 Task: Add Attachment from computer to Card Card0000000205 in Board Board0000000052 in Workspace WS0000000018 in Trello. Add Cover Green to Card Card0000000205 in Board Board0000000052 in Workspace WS0000000018 in Trello. Add "Move Card To …" Button titled Button0000000205 to "top" of the list "To Do" to Card Card0000000205 in Board Board0000000052 in Workspace WS0000000018 in Trello. Add Description DS0000000205 to Card Card0000000206 in Board Board0000000052 in Workspace WS0000000018 in Trello. Add Comment CM0000000205 to Card Card0000000206 in Board Board0000000052 in Workspace WS0000000018 in Trello
Action: Mouse moved to (496, 49)
Screenshot: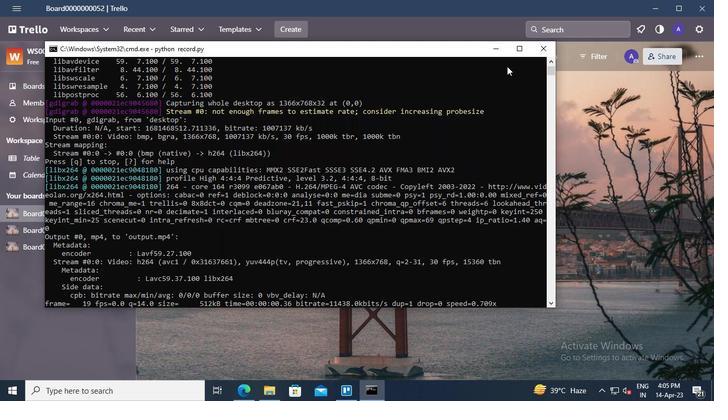
Action: Mouse pressed left at (496, 49)
Screenshot: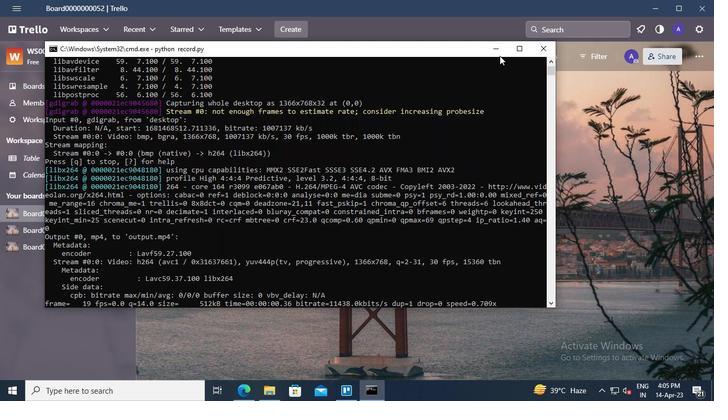 
Action: Mouse moved to (218, 114)
Screenshot: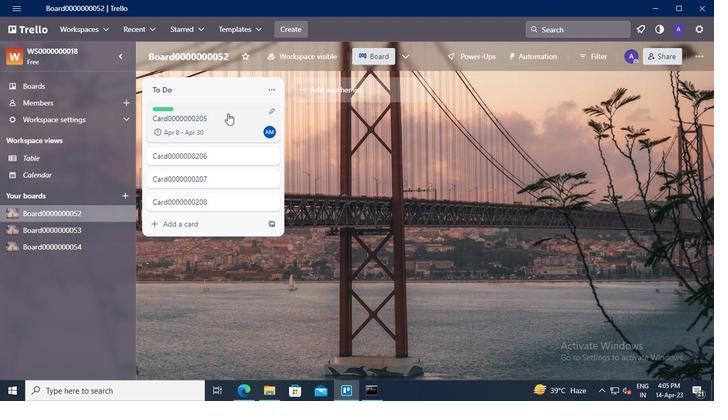 
Action: Mouse pressed left at (218, 114)
Screenshot: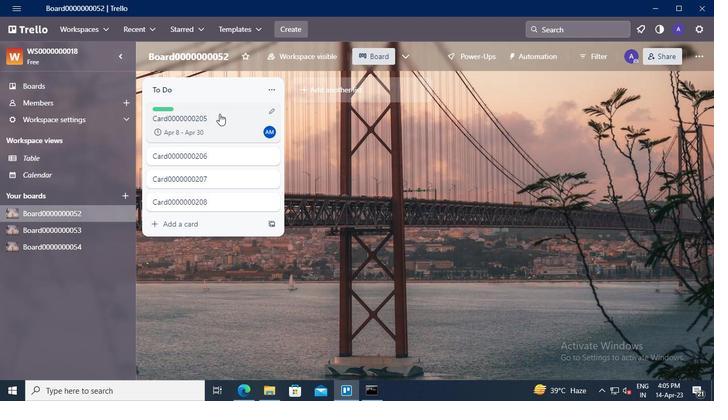 
Action: Mouse moved to (481, 181)
Screenshot: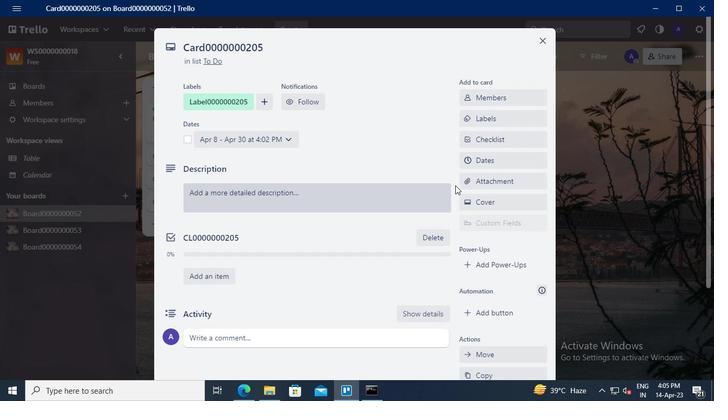 
Action: Mouse pressed left at (481, 181)
Screenshot: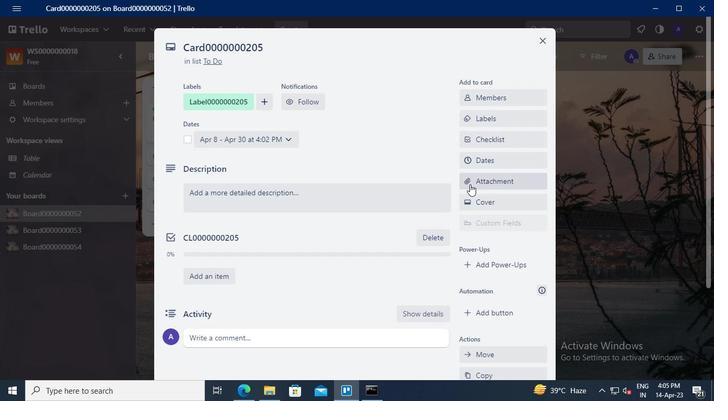 
Action: Mouse moved to (494, 94)
Screenshot: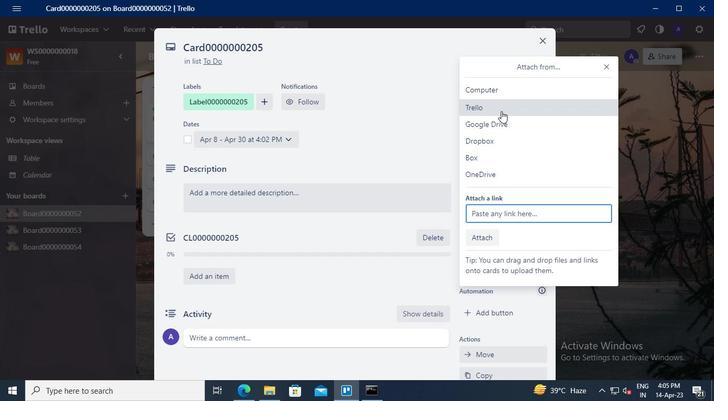 
Action: Mouse pressed left at (494, 94)
Screenshot: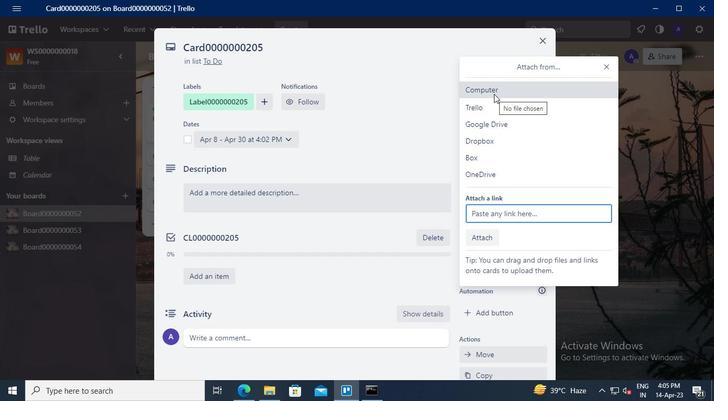
Action: Mouse moved to (235, 90)
Screenshot: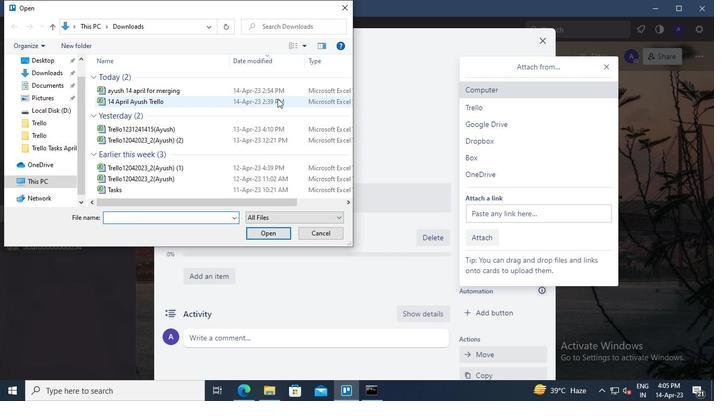 
Action: Mouse pressed left at (235, 90)
Screenshot: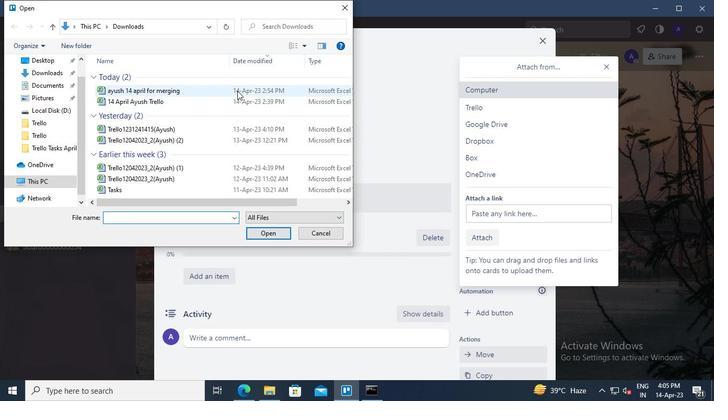 
Action: Mouse moved to (275, 232)
Screenshot: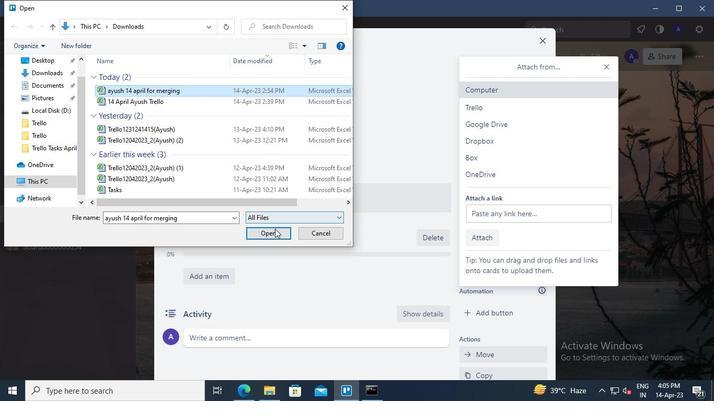 
Action: Mouse pressed left at (275, 232)
Screenshot: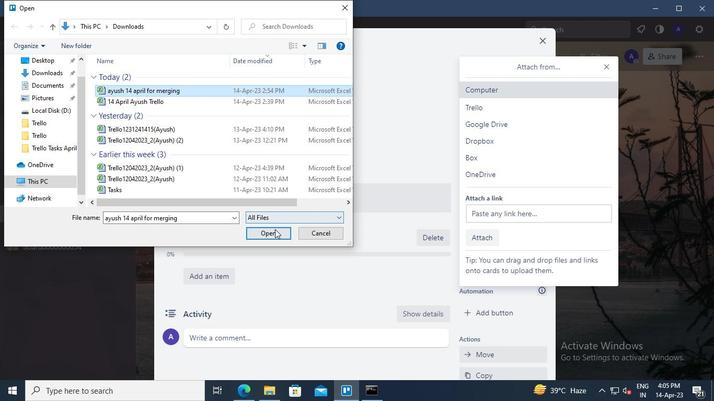 
Action: Mouse moved to (485, 203)
Screenshot: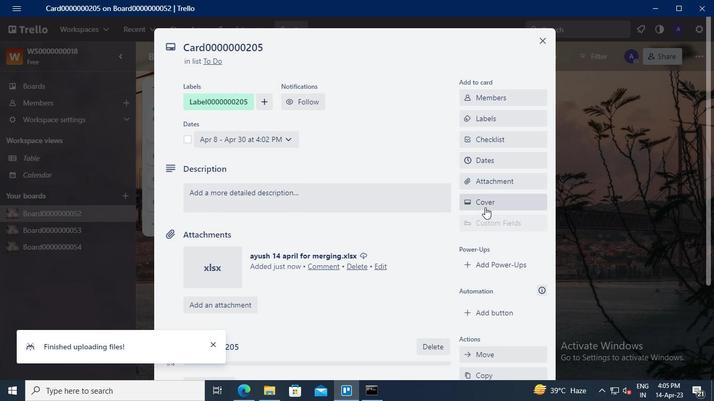 
Action: Mouse pressed left at (485, 203)
Screenshot: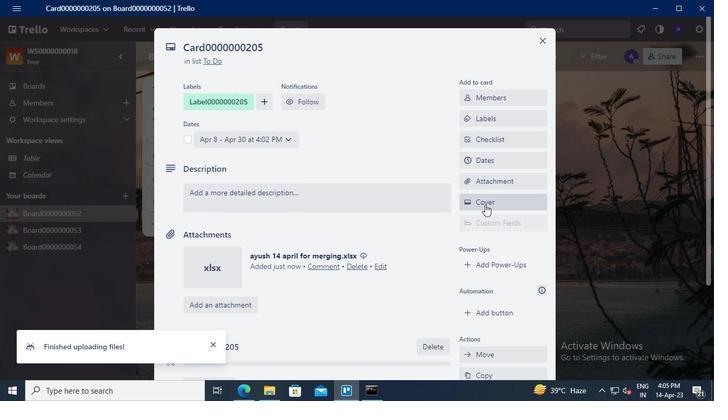 
Action: Mouse moved to (485, 172)
Screenshot: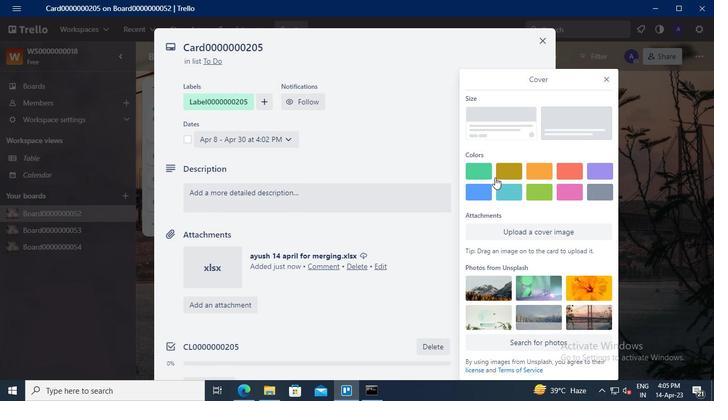 
Action: Mouse pressed left at (485, 172)
Screenshot: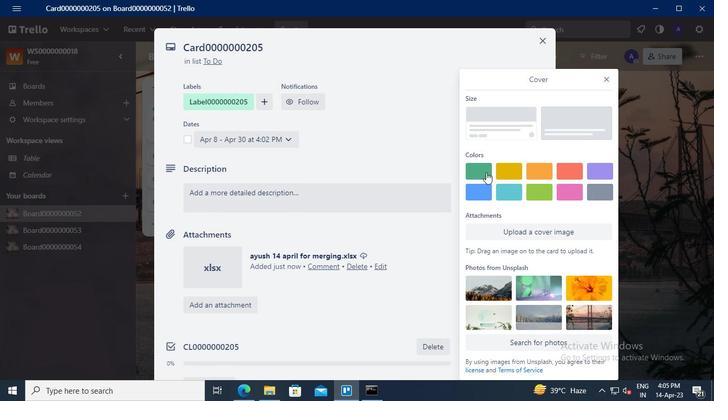 
Action: Mouse moved to (605, 61)
Screenshot: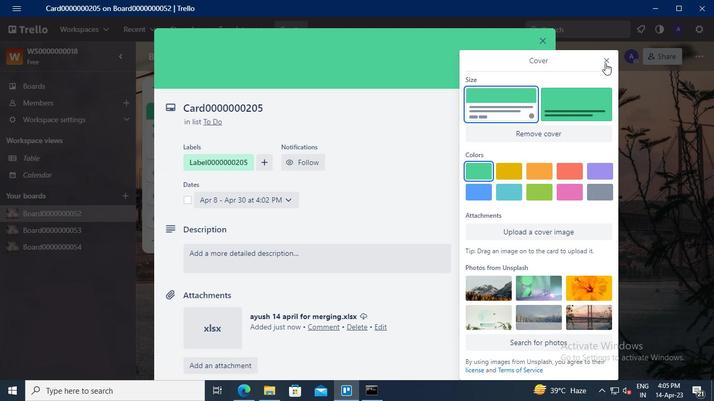 
Action: Mouse pressed left at (605, 61)
Screenshot: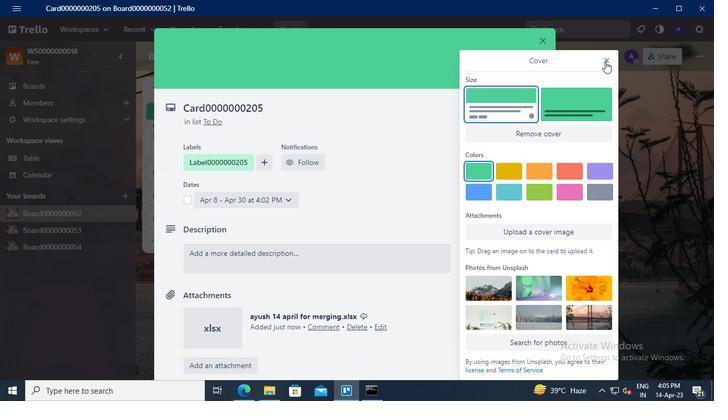 
Action: Mouse moved to (493, 199)
Screenshot: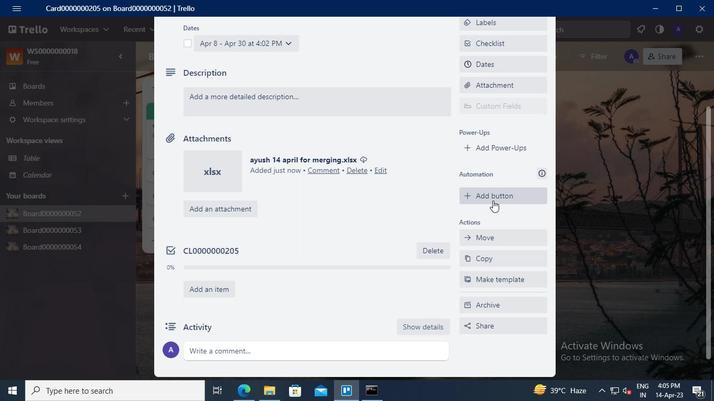 
Action: Mouse pressed left at (493, 199)
Screenshot: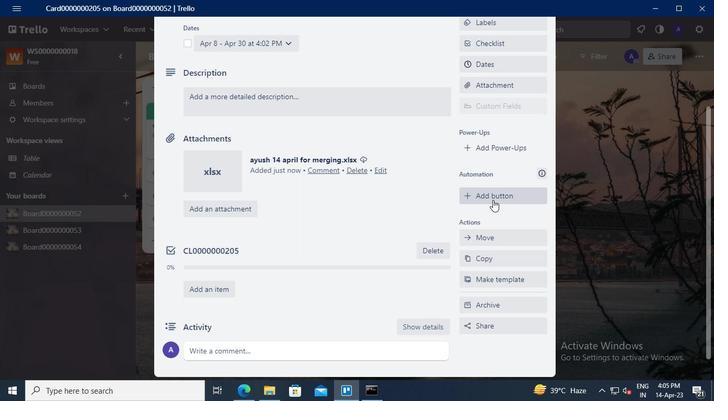 
Action: Mouse moved to (527, 104)
Screenshot: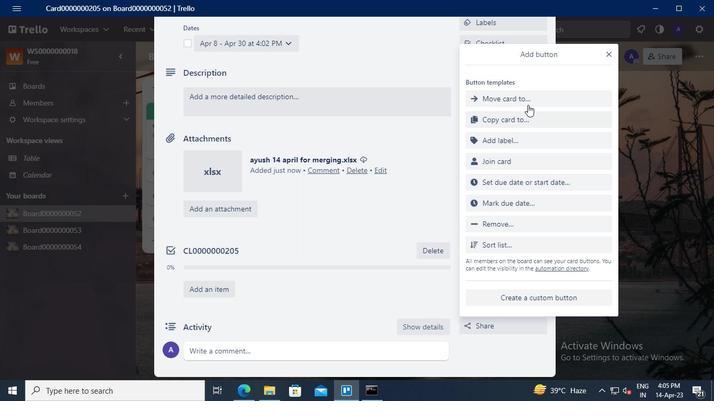 
Action: Mouse pressed left at (527, 104)
Screenshot: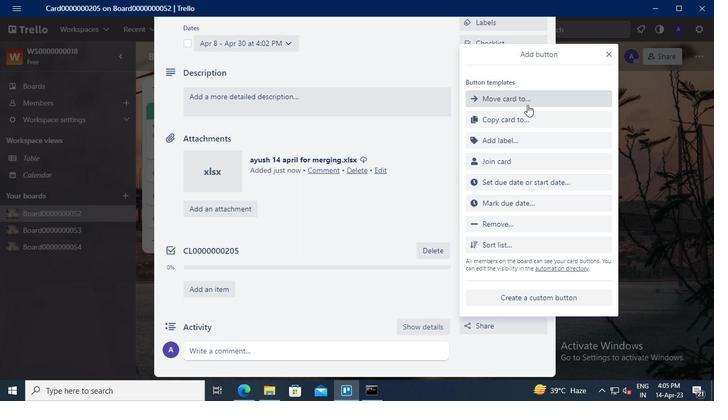 
Action: Mouse moved to (531, 100)
Screenshot: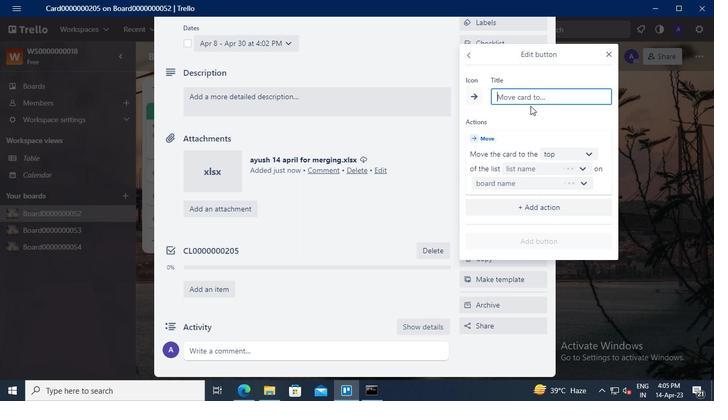 
Action: Mouse pressed left at (531, 100)
Screenshot: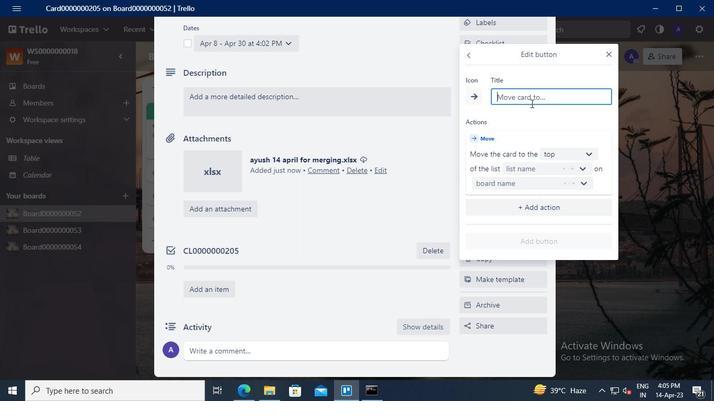 
Action: Keyboard Key.shift
Screenshot: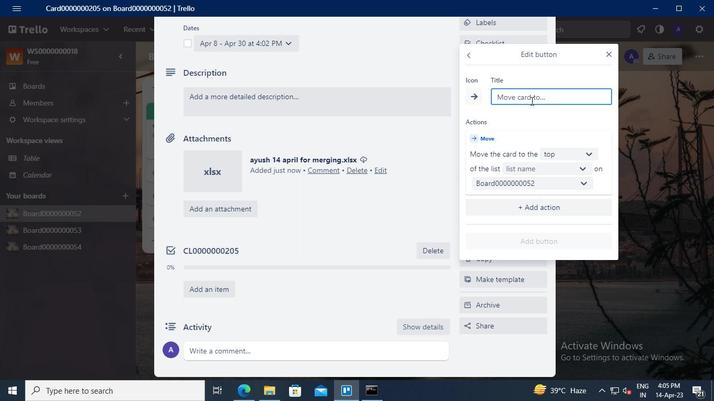 
Action: Keyboard B
Screenshot: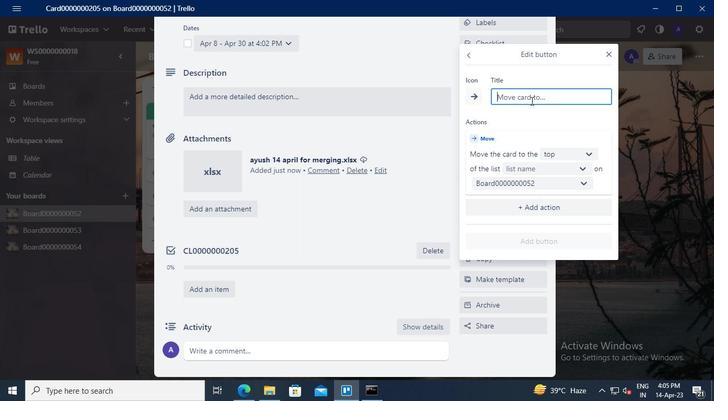 
Action: Keyboard u
Screenshot: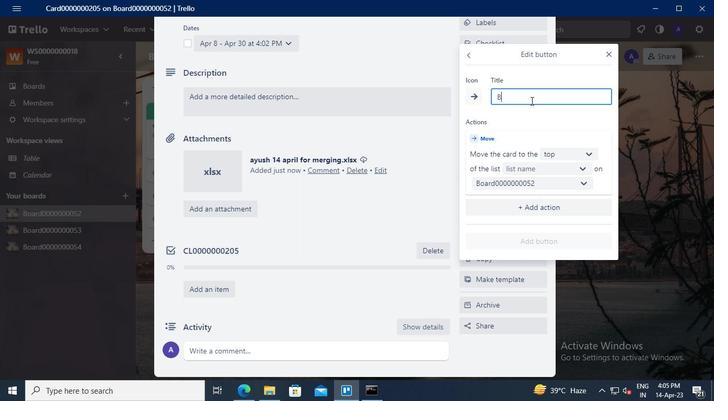 
Action: Keyboard t
Screenshot: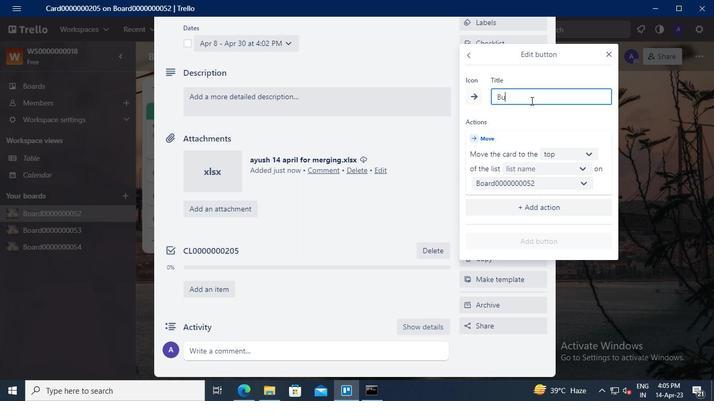 
Action: Keyboard t
Screenshot: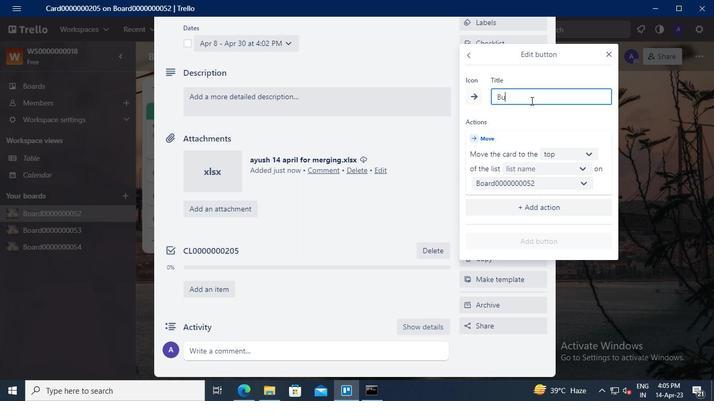 
Action: Keyboard o
Screenshot: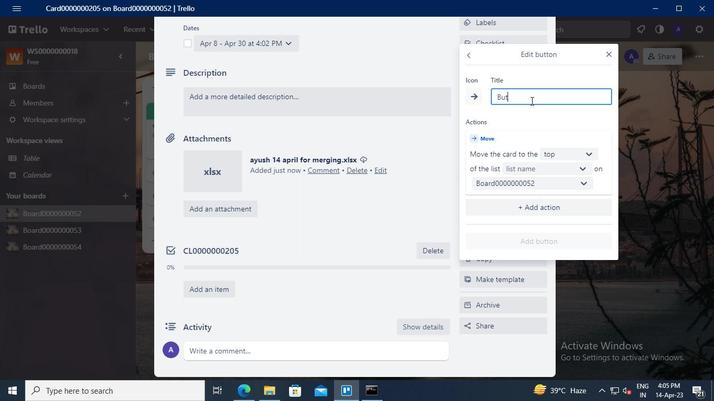 
Action: Keyboard n
Screenshot: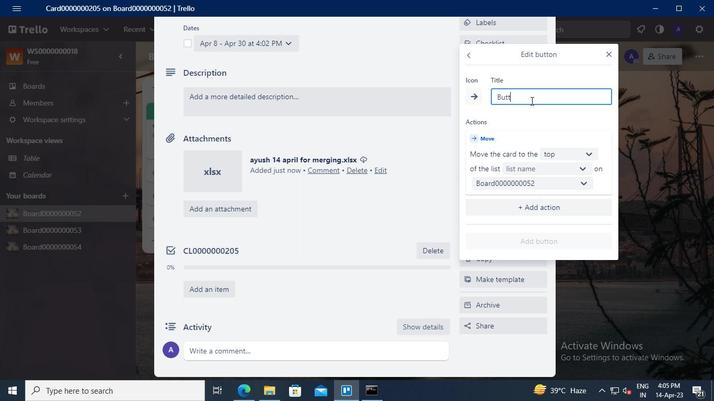 
Action: Keyboard <96>
Screenshot: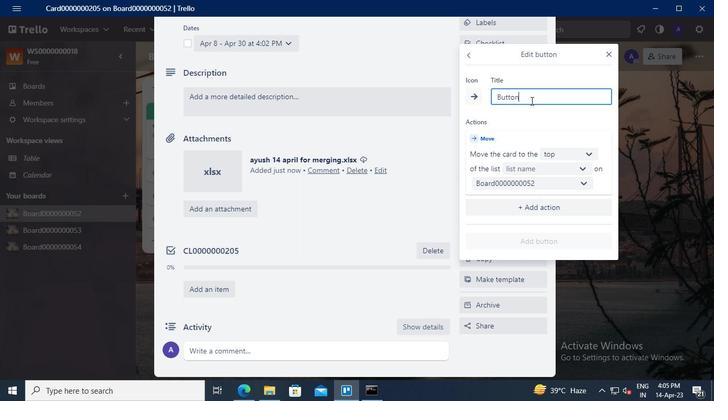 
Action: Keyboard <96>
Screenshot: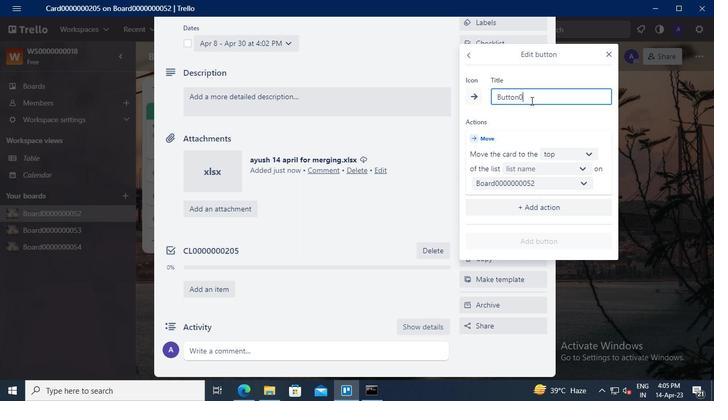 
Action: Keyboard <96>
Screenshot: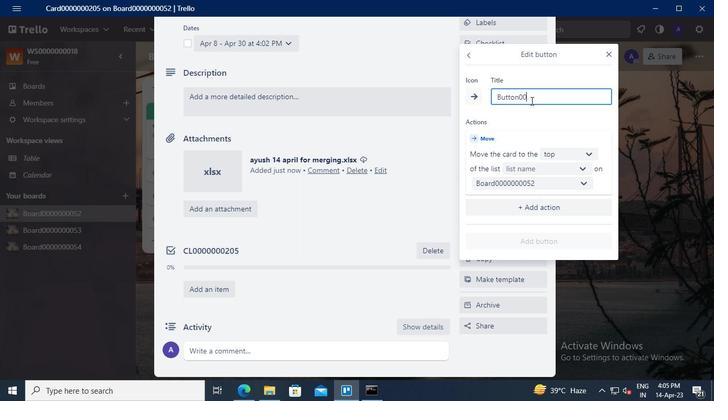 
Action: Keyboard <96>
Screenshot: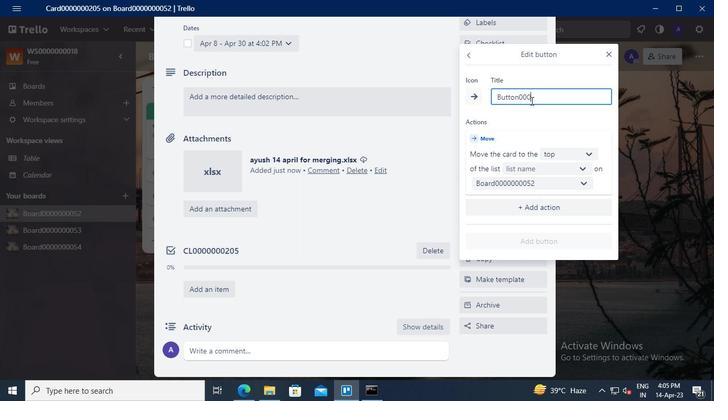 
Action: Keyboard <96>
Screenshot: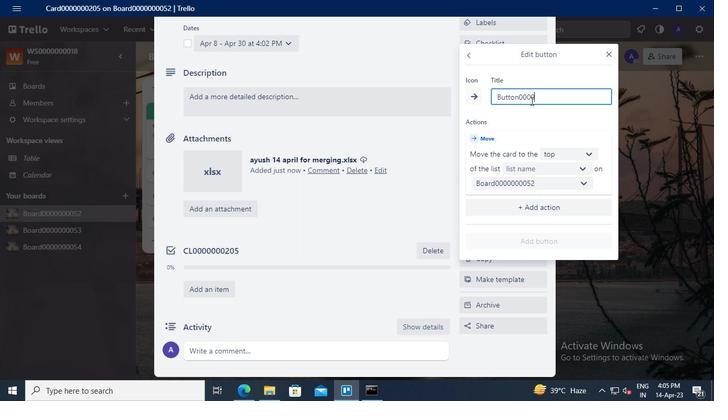 
Action: Keyboard <96>
Screenshot: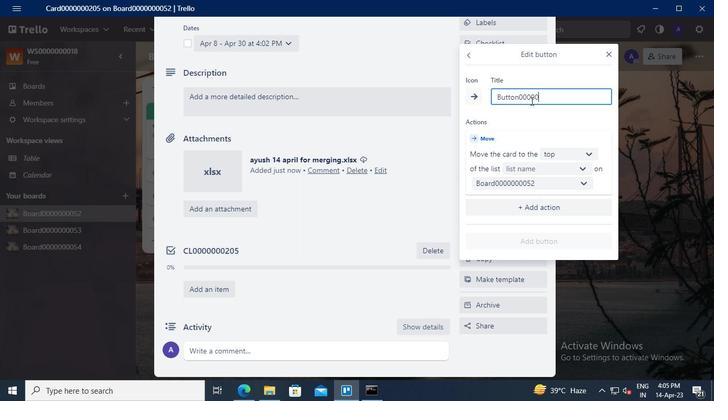 
Action: Keyboard <96>
Screenshot: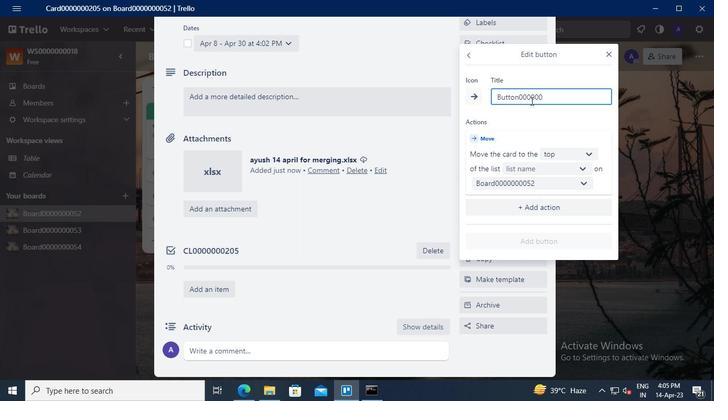 
Action: Keyboard <98>
Screenshot: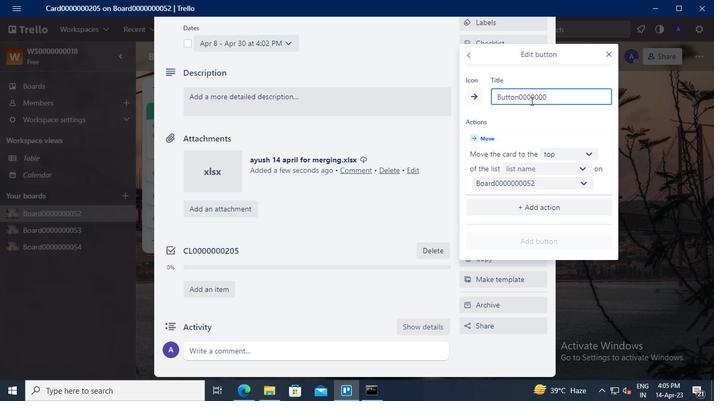 
Action: Keyboard <96>
Screenshot: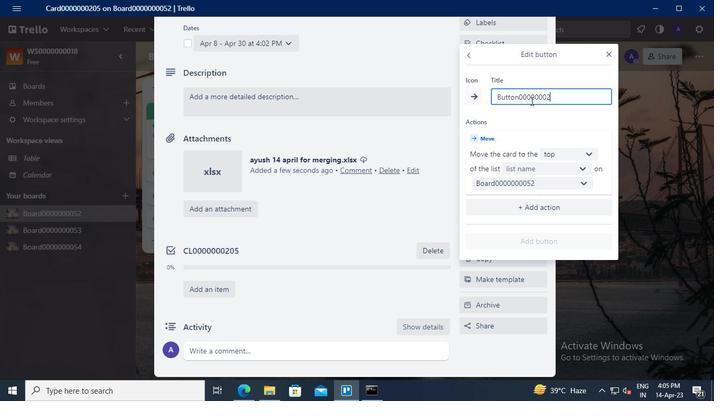 
Action: Keyboard <101>
Screenshot: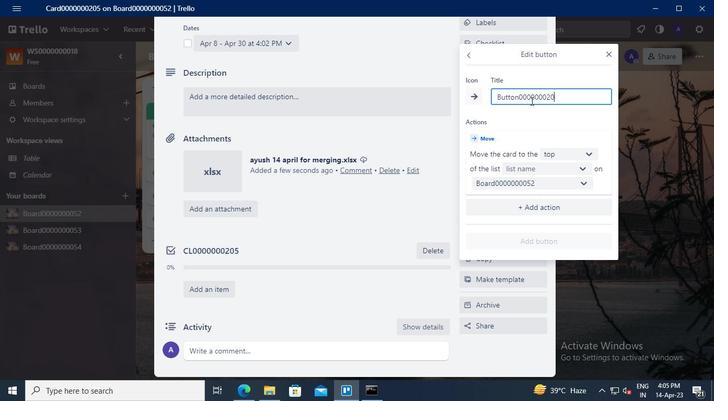 
Action: Mouse moved to (559, 151)
Screenshot: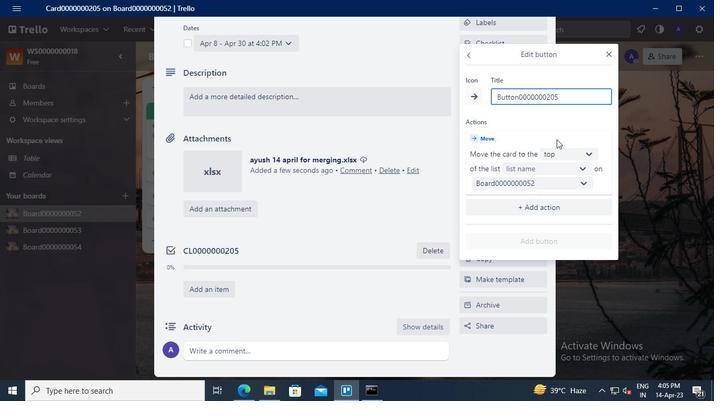 
Action: Mouse pressed left at (559, 151)
Screenshot: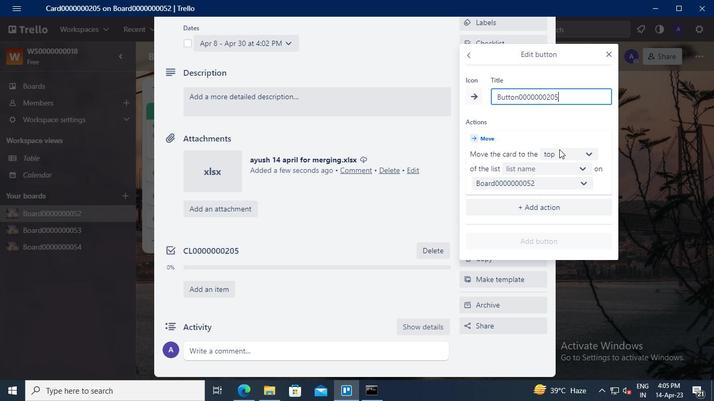 
Action: Mouse moved to (559, 170)
Screenshot: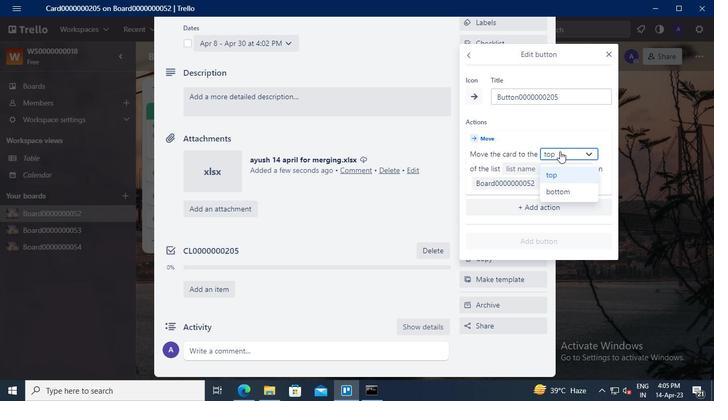 
Action: Mouse pressed left at (559, 170)
Screenshot: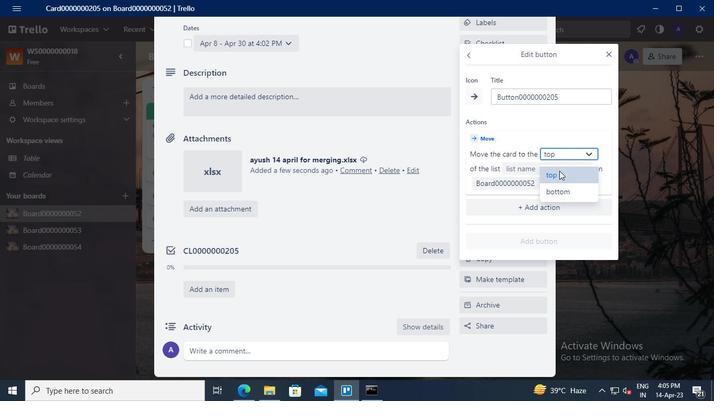 
Action: Mouse moved to (545, 167)
Screenshot: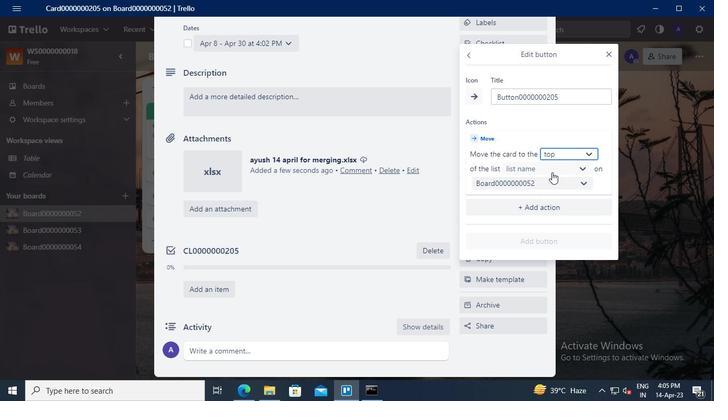
Action: Mouse pressed left at (545, 167)
Screenshot: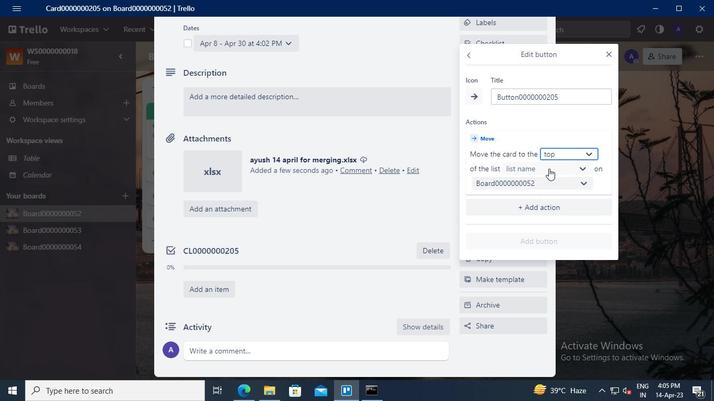 
Action: Mouse moved to (545, 185)
Screenshot: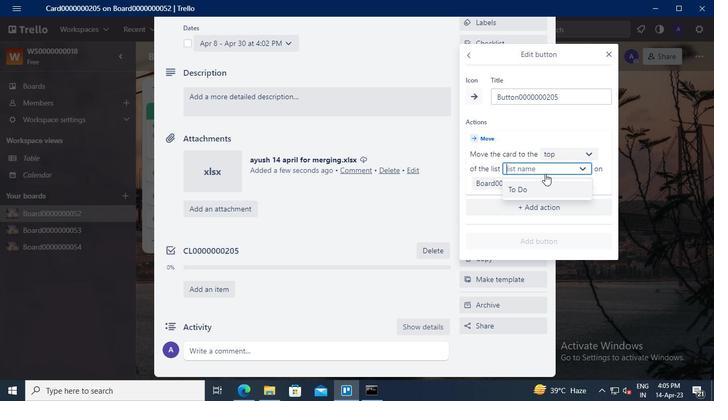 
Action: Mouse pressed left at (545, 185)
Screenshot: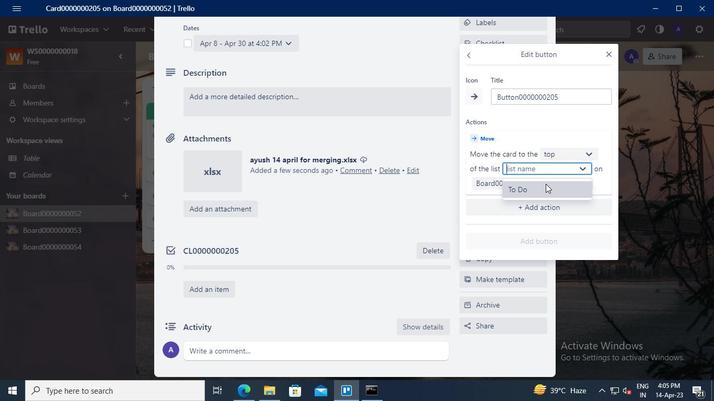 
Action: Mouse moved to (549, 242)
Screenshot: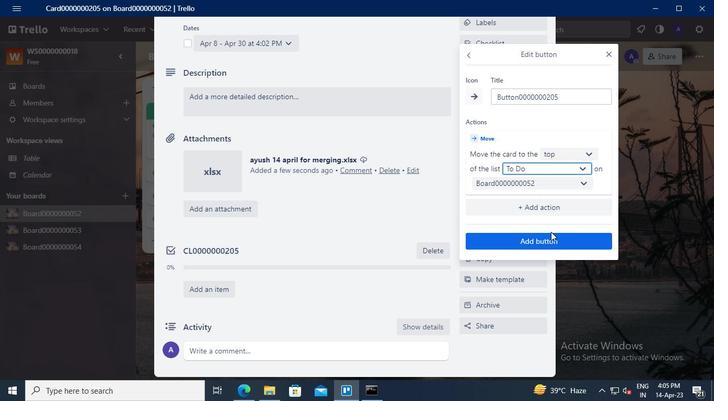 
Action: Mouse pressed left at (549, 242)
Screenshot: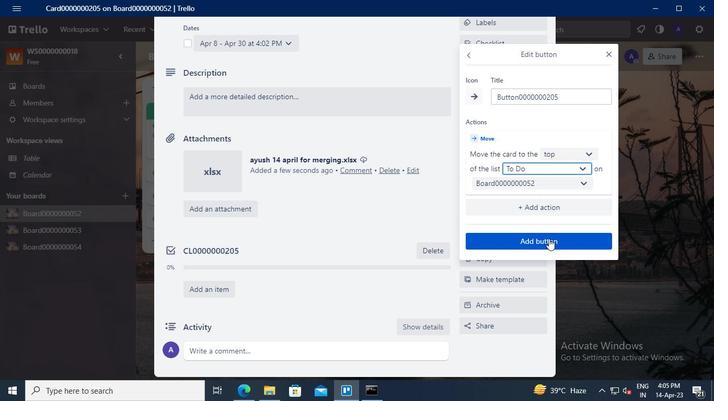 
Action: Mouse moved to (243, 104)
Screenshot: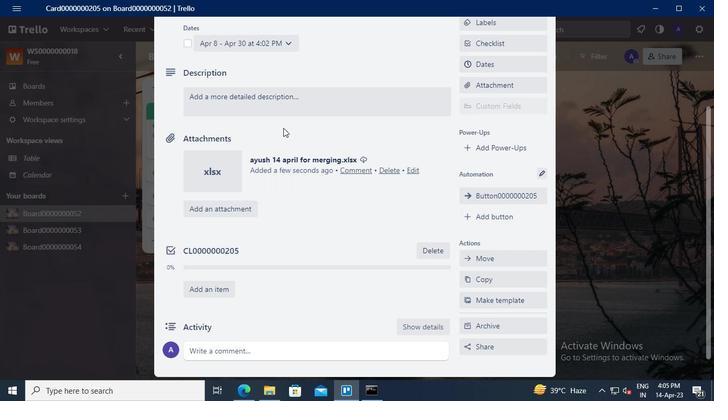 
Action: Mouse pressed left at (243, 104)
Screenshot: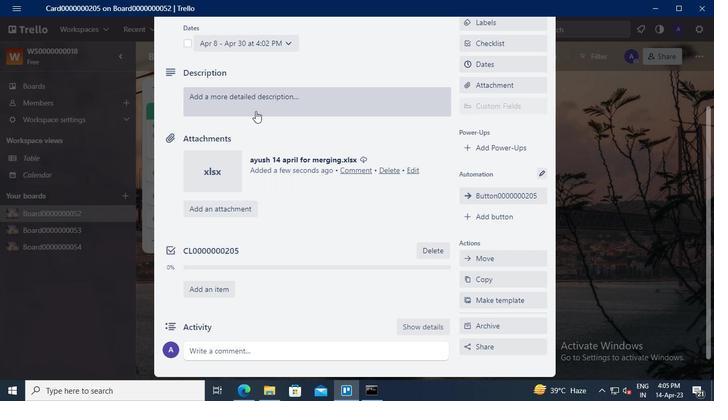 
Action: Mouse moved to (206, 135)
Screenshot: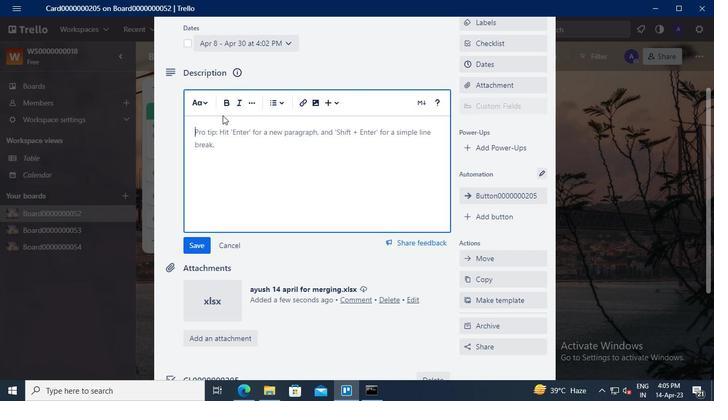 
Action: Mouse pressed left at (206, 135)
Screenshot: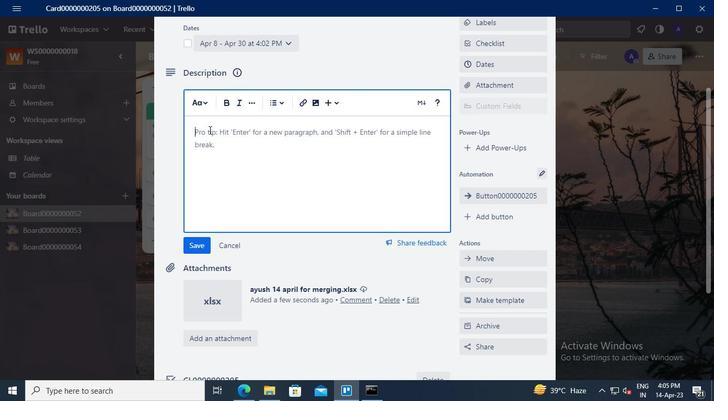 
Action: Keyboard Key.shift
Screenshot: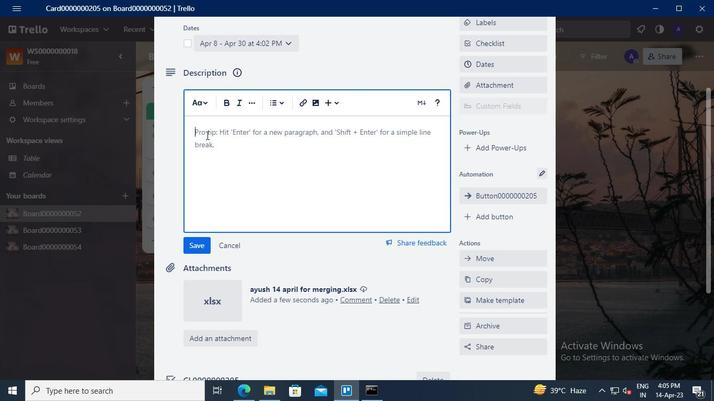 
Action: Keyboard D
Screenshot: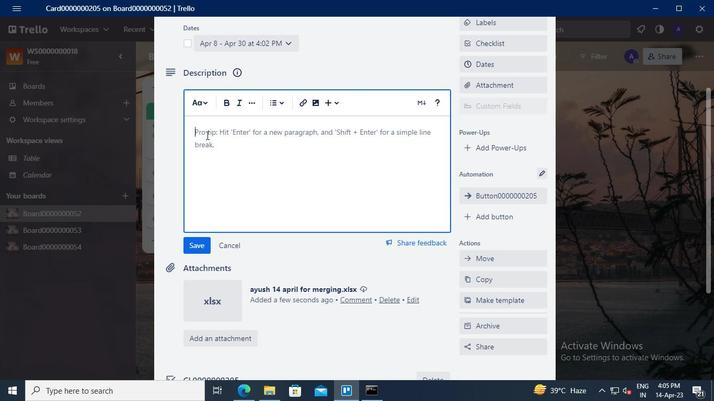 
Action: Keyboard S
Screenshot: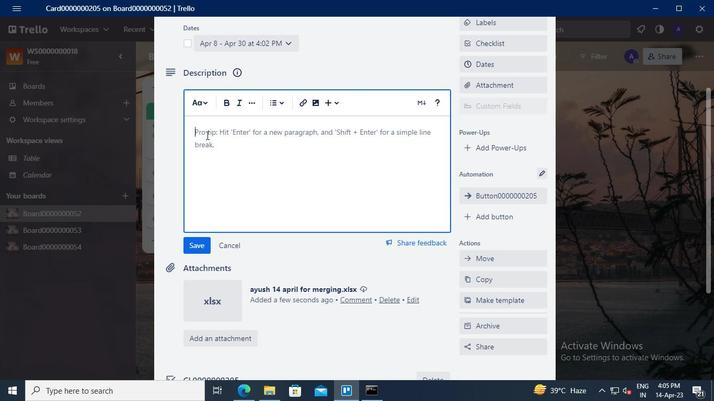 
Action: Keyboard <96>
Screenshot: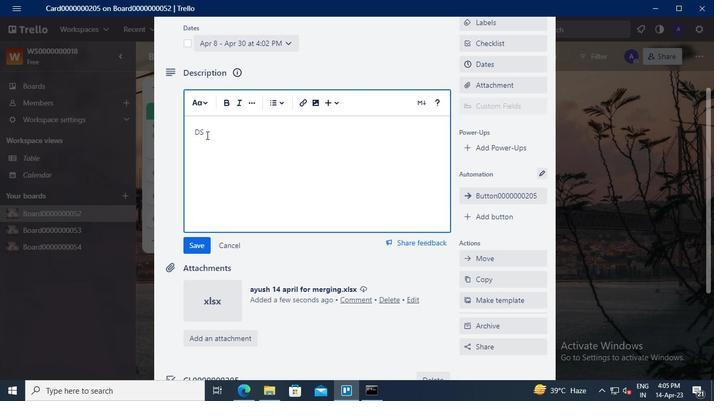 
Action: Keyboard <96>
Screenshot: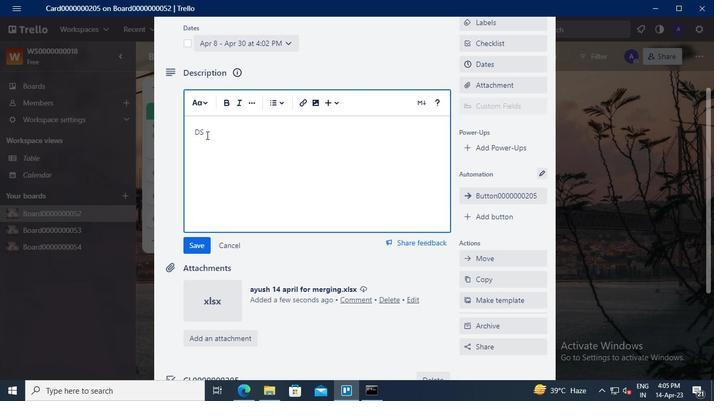 
Action: Keyboard <96>
Screenshot: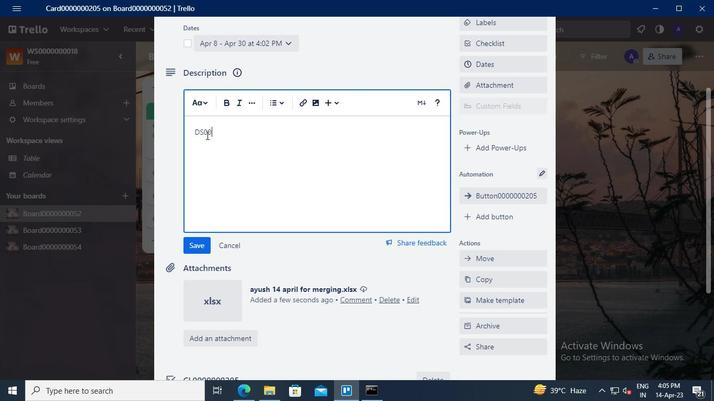 
Action: Keyboard <96>
Screenshot: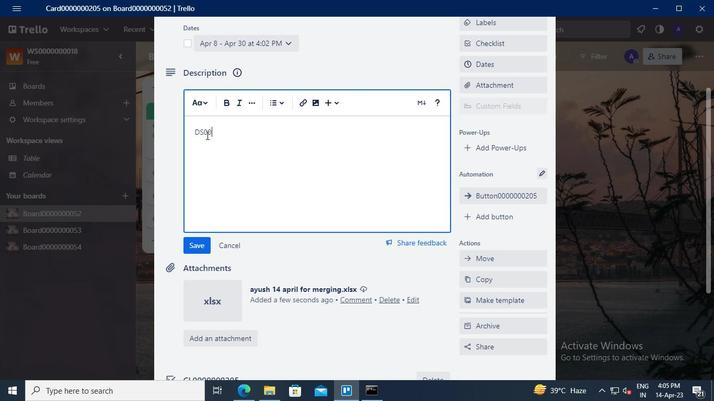 
Action: Keyboard <96>
Screenshot: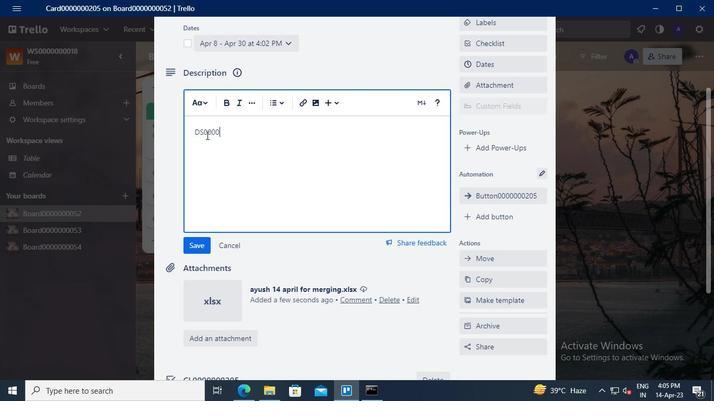 
Action: Keyboard <96>
Screenshot: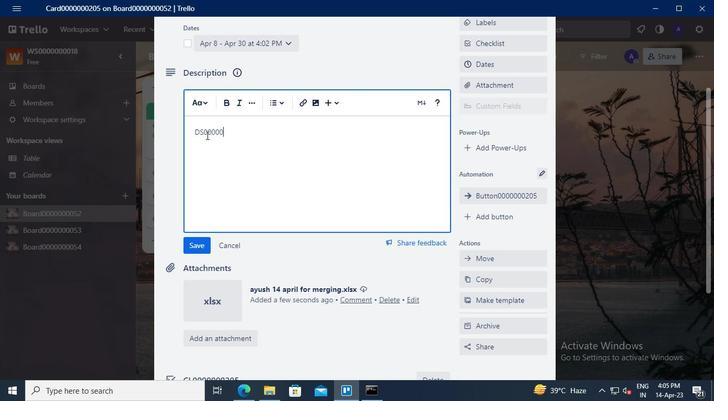 
Action: Keyboard <96>
Screenshot: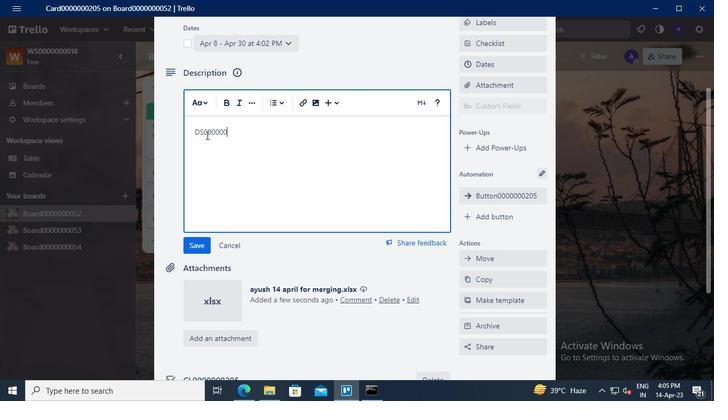 
Action: Keyboard <98>
Screenshot: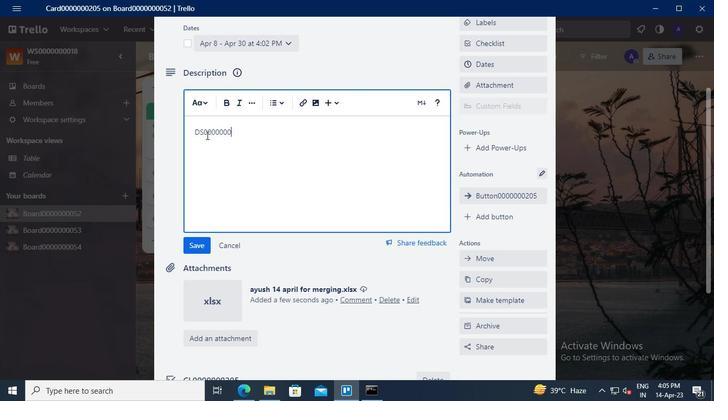 
Action: Keyboard <96>
Screenshot: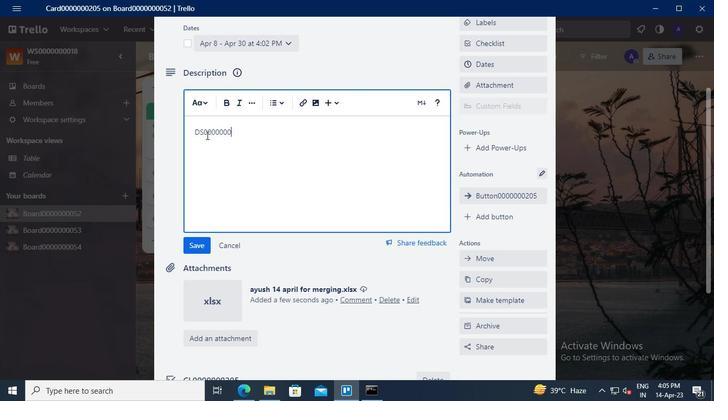 
Action: Keyboard <101>
Screenshot: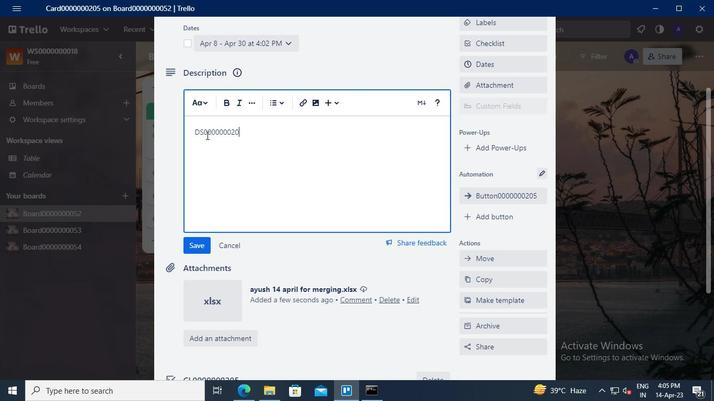 
Action: Mouse moved to (202, 246)
Screenshot: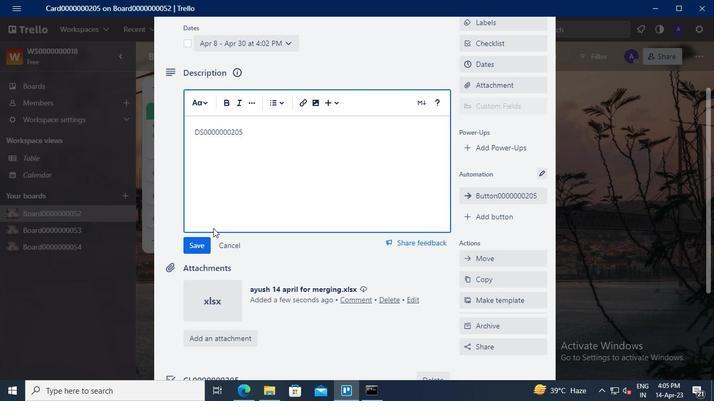 
Action: Mouse pressed left at (202, 246)
Screenshot: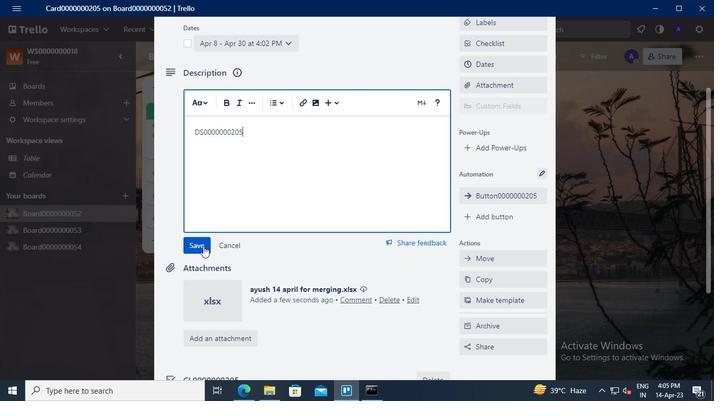 
Action: Mouse moved to (212, 300)
Screenshot: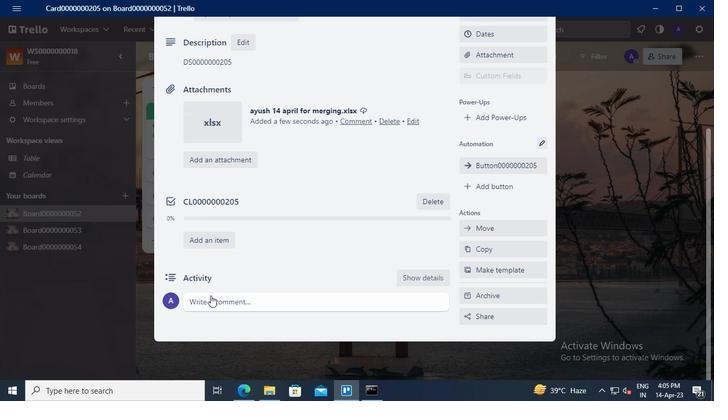 
Action: Mouse pressed left at (212, 300)
Screenshot: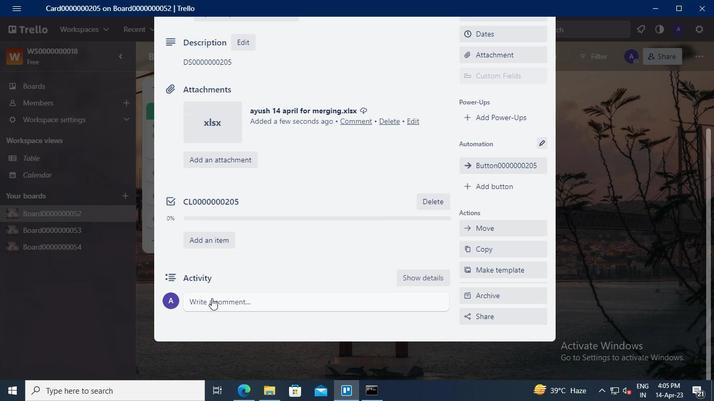 
Action: Mouse moved to (212, 300)
Screenshot: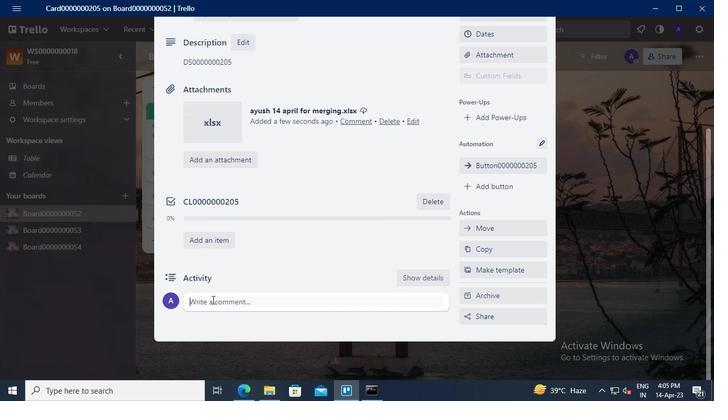 
Action: Keyboard Key.shift
Screenshot: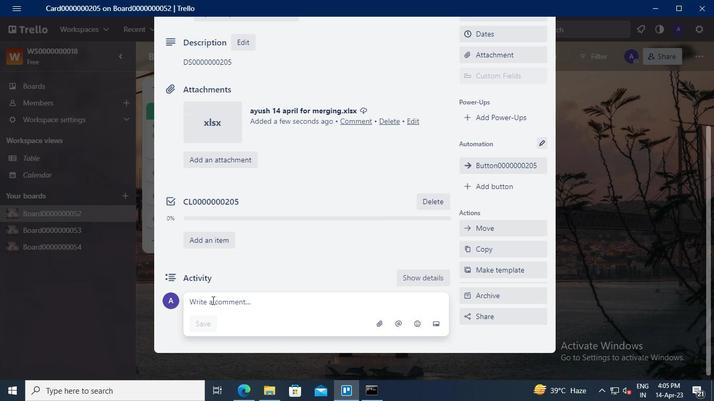 
Action: Keyboard C
Screenshot: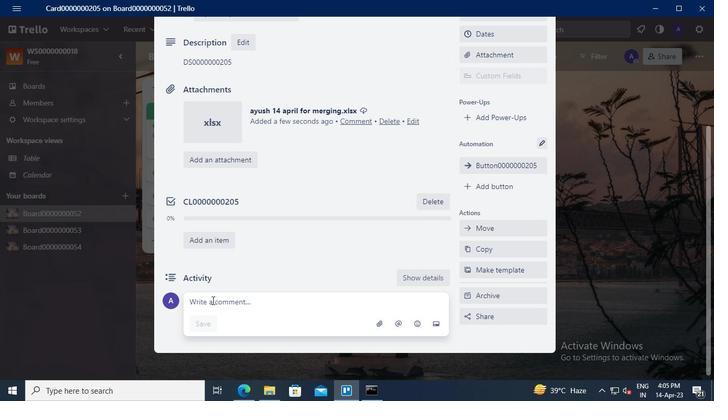 
Action: Keyboard Key.shift
Screenshot: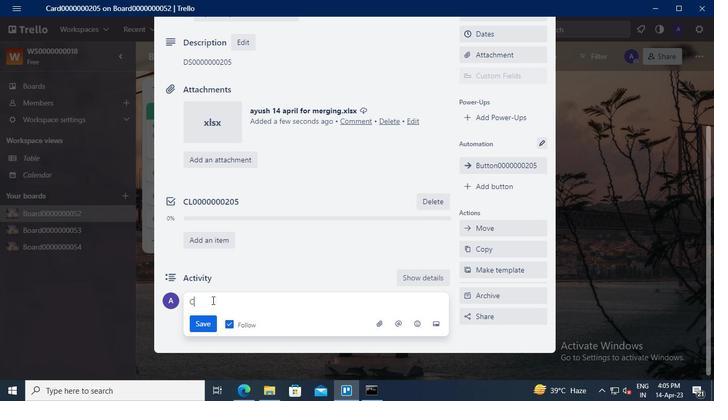
Action: Keyboard M
Screenshot: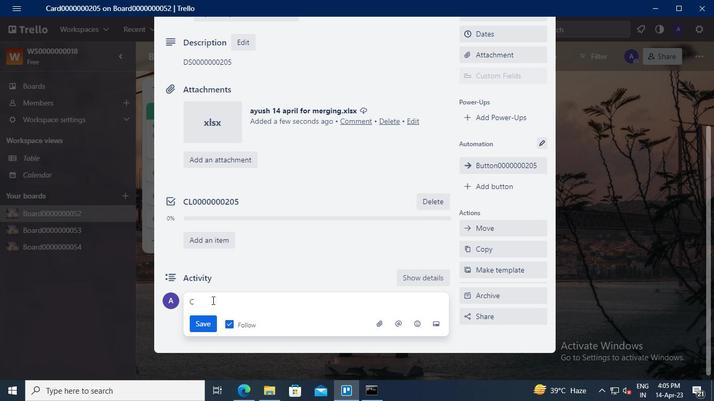 
Action: Keyboard <96>
Screenshot: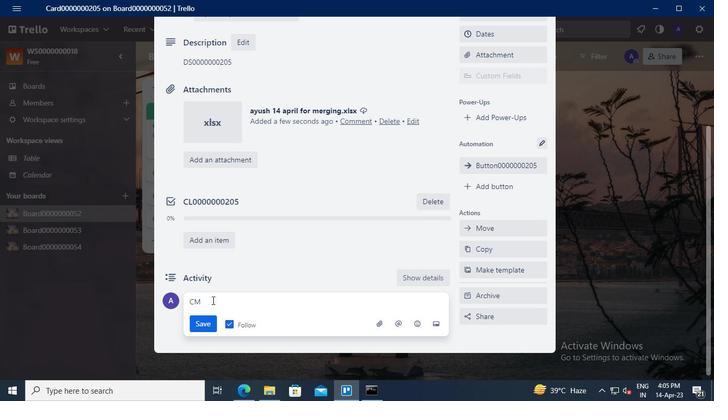 
Action: Keyboard <96>
Screenshot: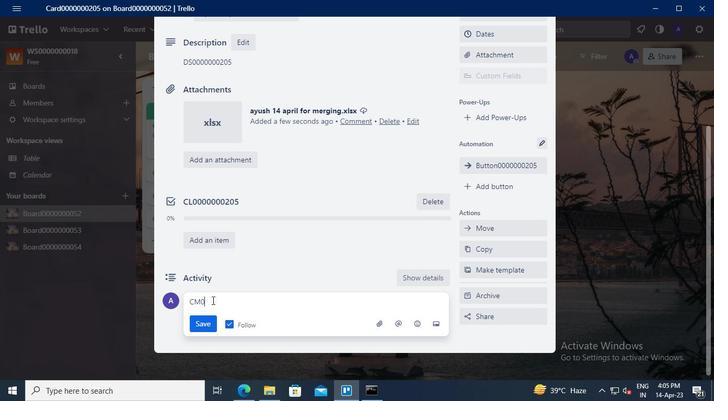 
Action: Keyboard <96>
Screenshot: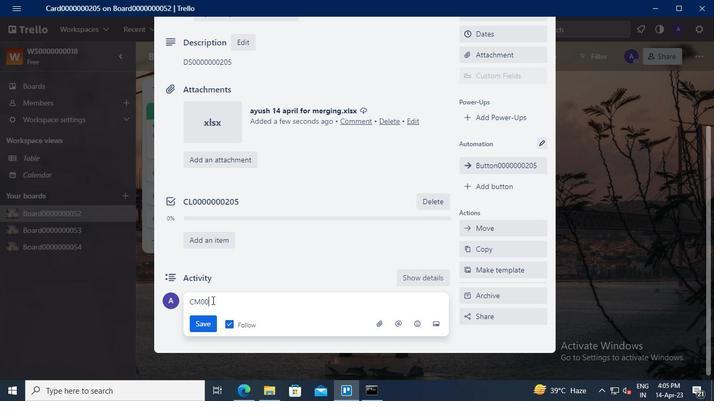 
Action: Keyboard <96>
Screenshot: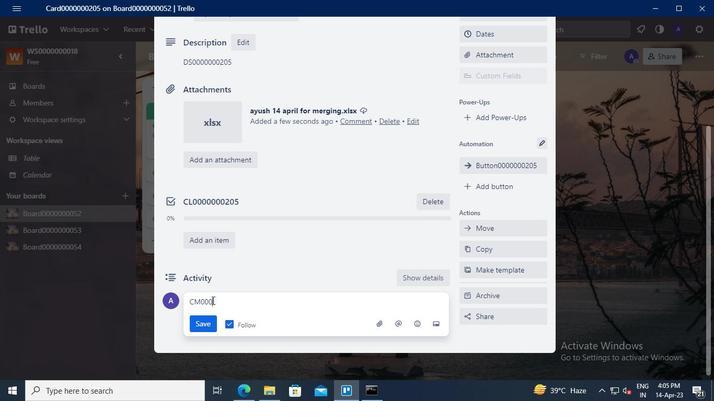 
Action: Keyboard <96>
Screenshot: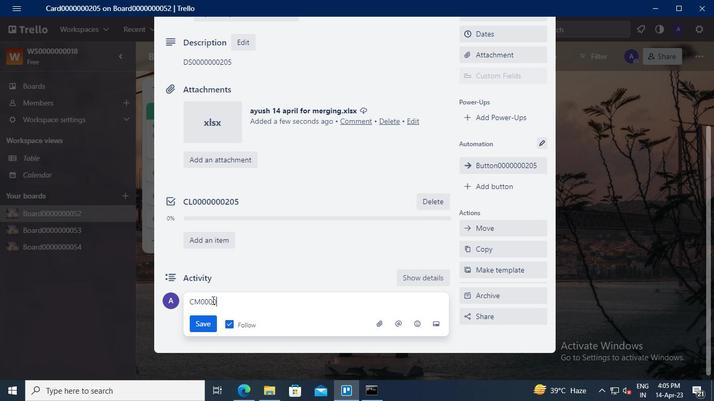 
Action: Keyboard <96>
Screenshot: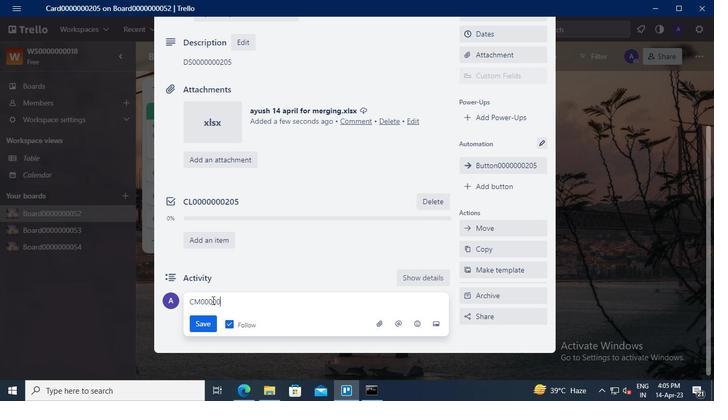
Action: Keyboard <96>
Screenshot: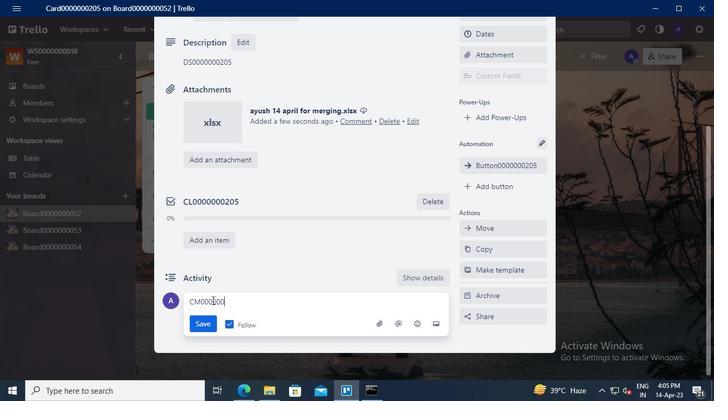 
Action: Keyboard <98>
Screenshot: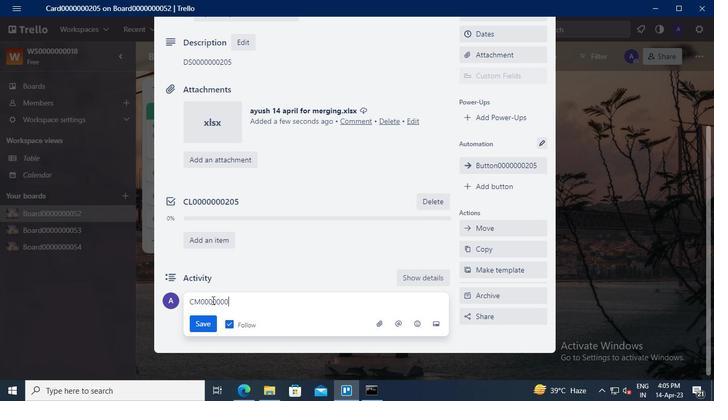
Action: Keyboard <96>
Screenshot: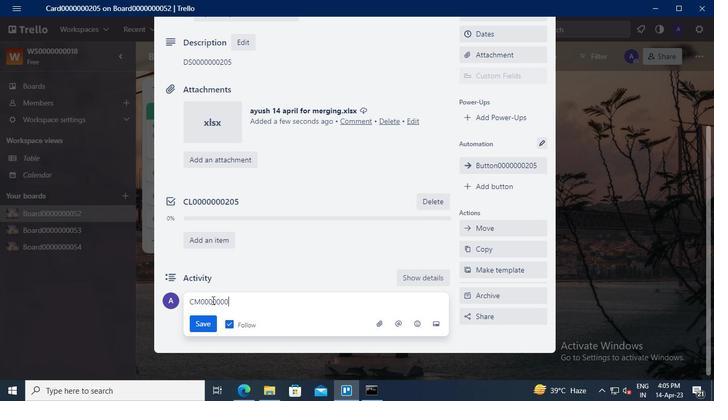 
Action: Keyboard <101>
Screenshot: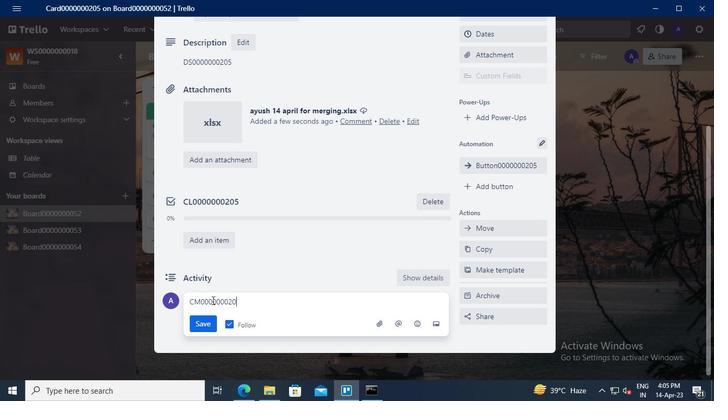 
Action: Mouse moved to (209, 323)
Screenshot: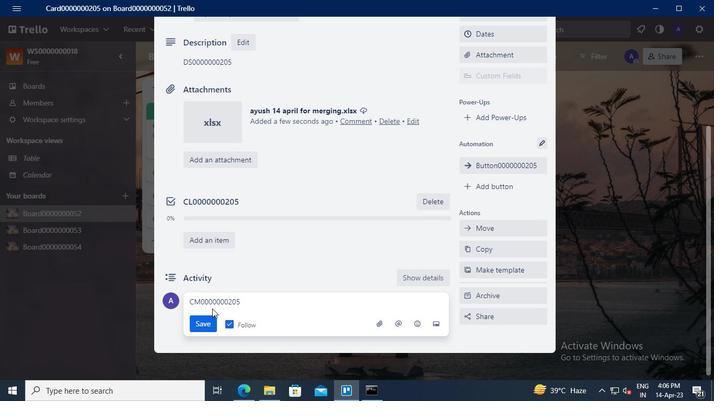 
Action: Mouse pressed left at (209, 323)
Screenshot: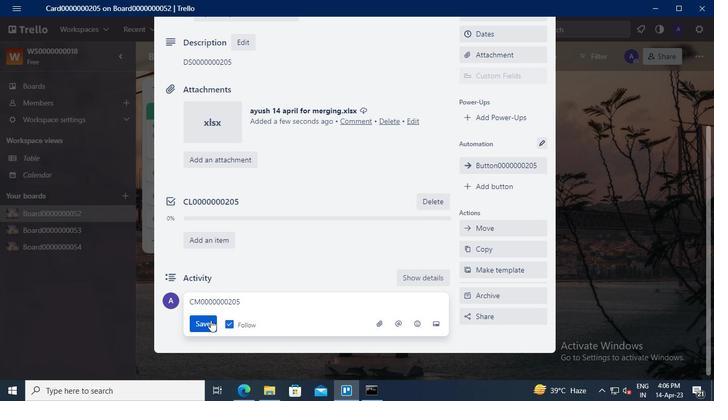 
Action: Mouse moved to (376, 394)
Screenshot: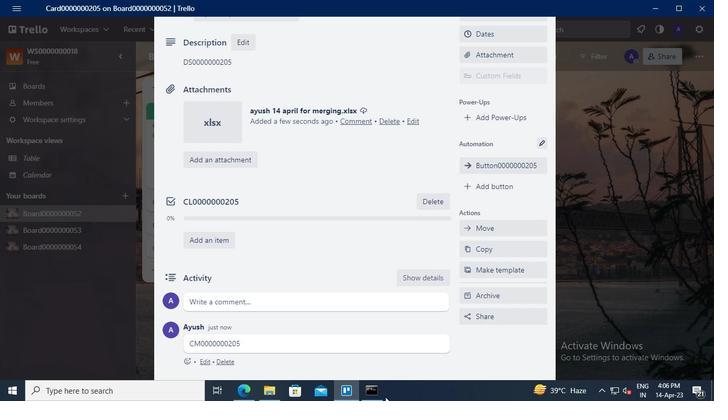 
Action: Mouse pressed left at (376, 394)
Screenshot: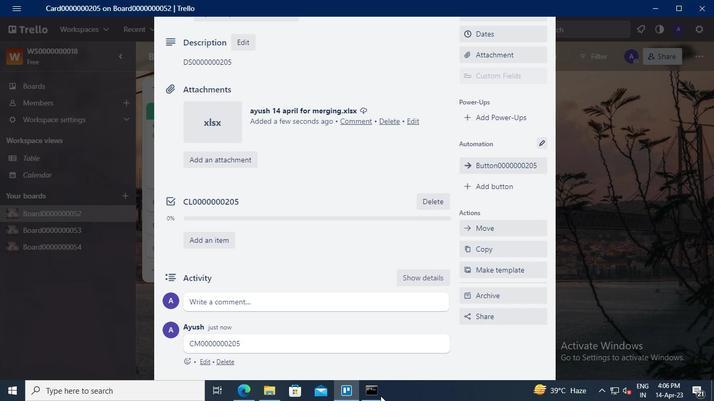 
Action: Mouse moved to (545, 51)
Screenshot: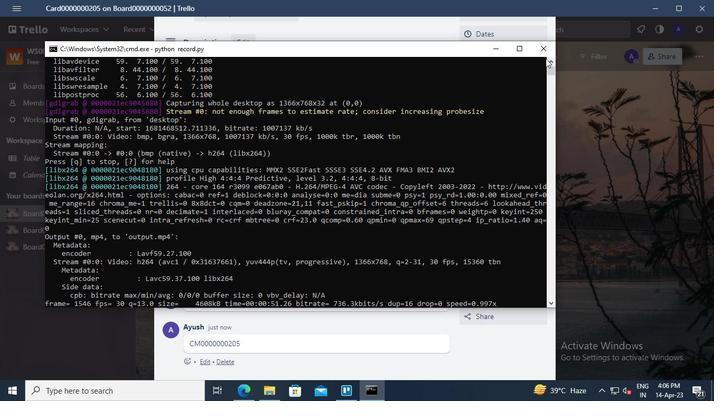 
Action: Mouse pressed left at (545, 51)
Screenshot: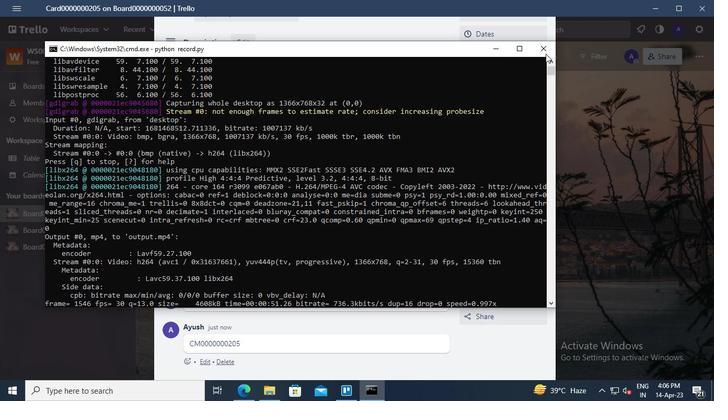 
